 Task: Write the Email "softage.1@softage.net" Under New Vendor in New Bill.
Action: Mouse moved to (109, 15)
Screenshot: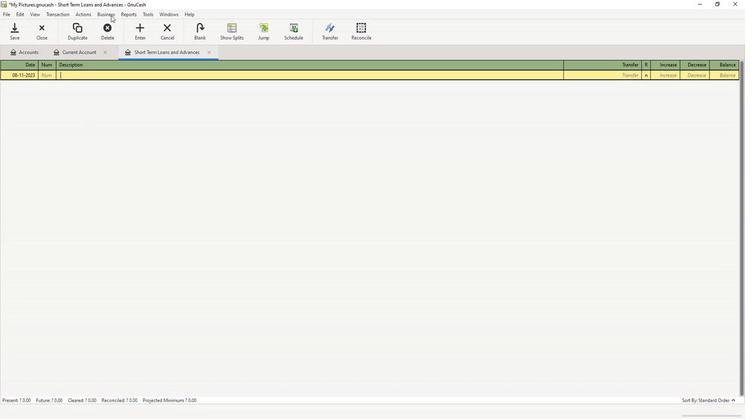 
Action: Mouse pressed left at (109, 15)
Screenshot: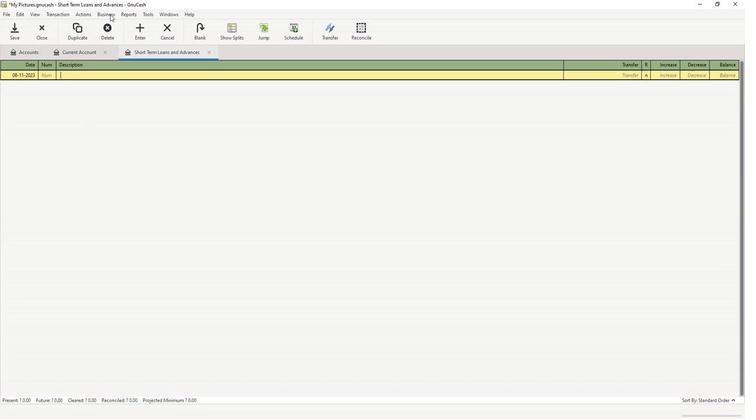 
Action: Mouse moved to (121, 34)
Screenshot: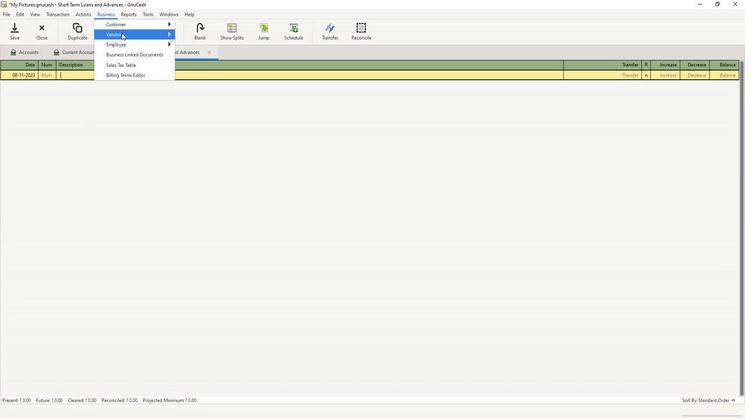 
Action: Mouse pressed left at (121, 34)
Screenshot: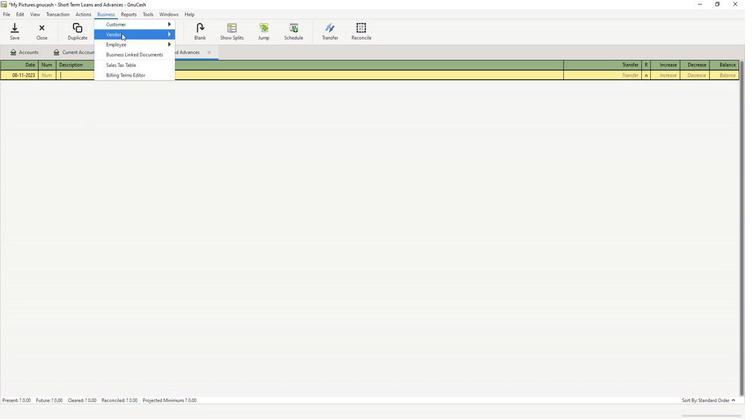 
Action: Mouse moved to (201, 65)
Screenshot: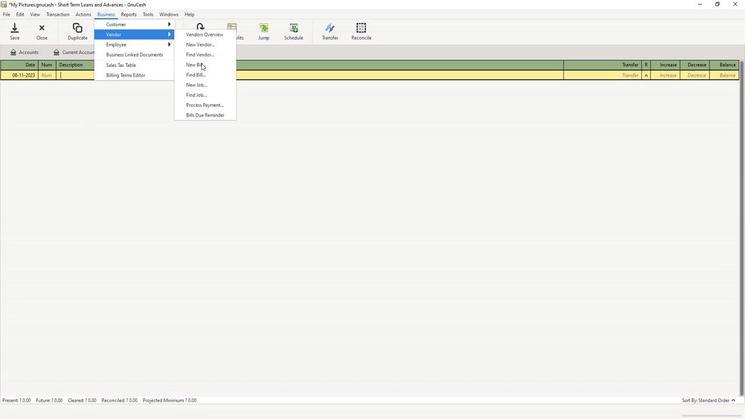 
Action: Mouse pressed left at (201, 65)
Screenshot: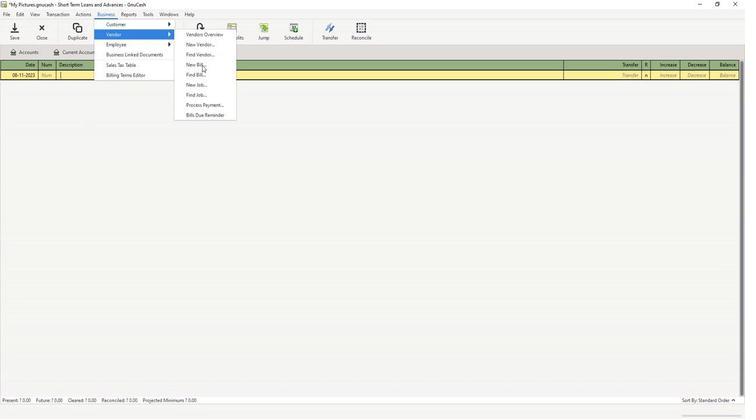 
Action: Mouse moved to (413, 199)
Screenshot: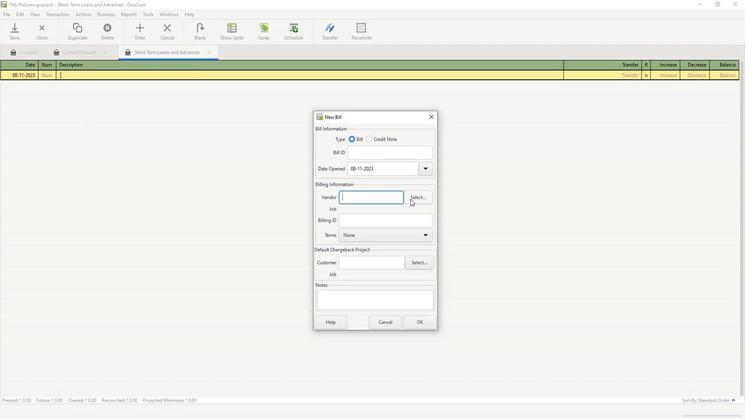 
Action: Mouse pressed left at (413, 199)
Screenshot: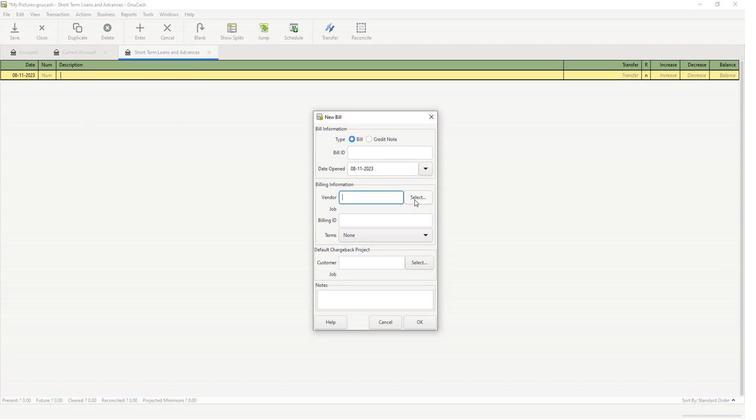 
Action: Mouse moved to (393, 273)
Screenshot: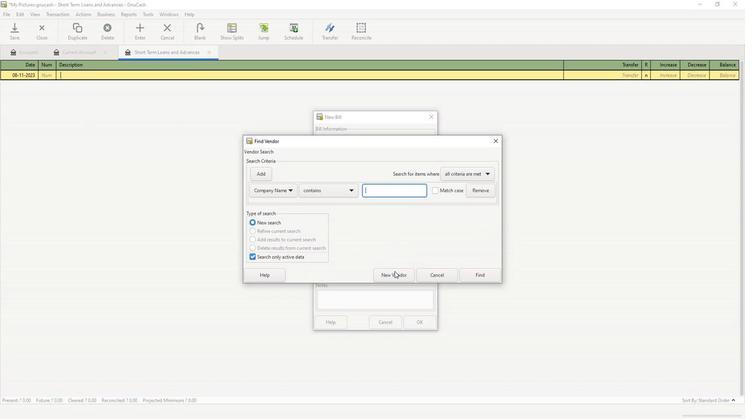 
Action: Mouse pressed left at (393, 273)
Screenshot: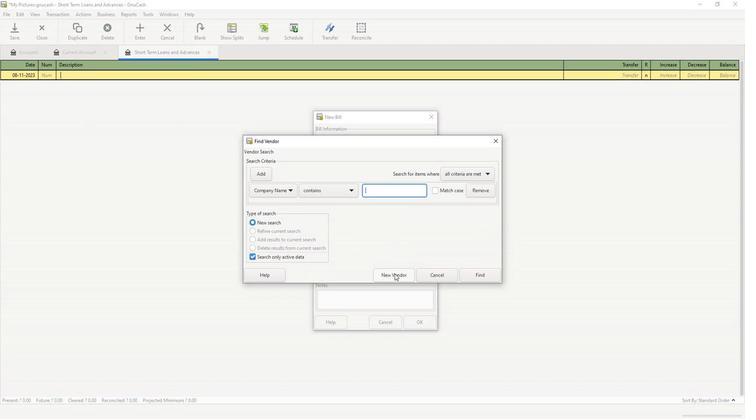 
Action: Mouse moved to (357, 290)
Screenshot: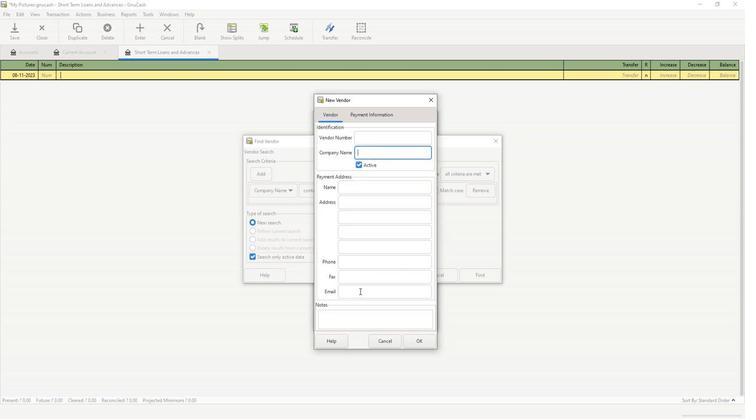 
Action: Mouse pressed left at (357, 290)
Screenshot: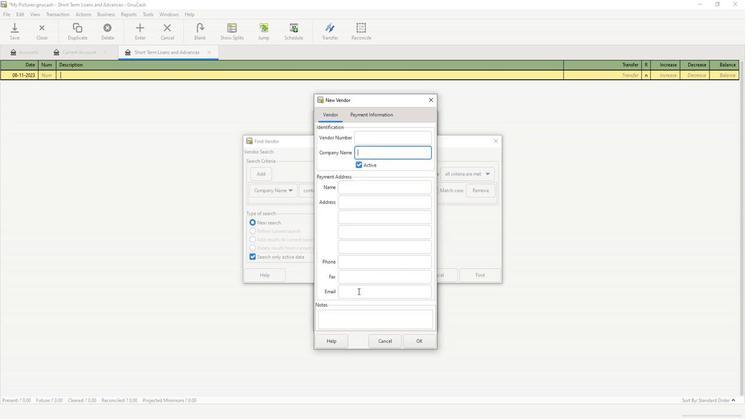 
Action: Key pressed <Key.caps_lock>S<Key.caps_lock>oftage.1<Key.shift>@softage.net
Screenshot: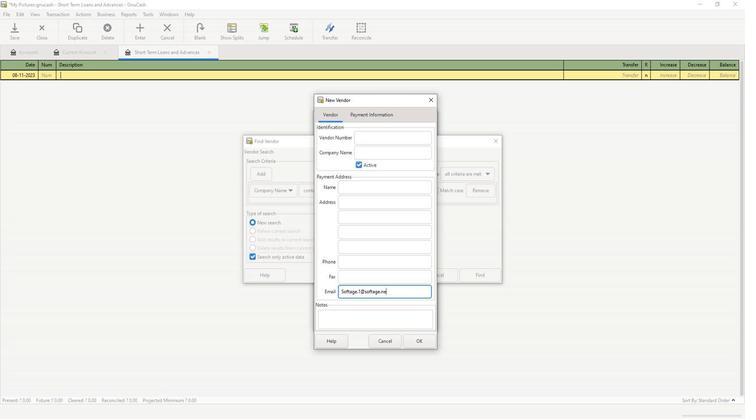 
Action: Mouse moved to (417, 343)
Screenshot: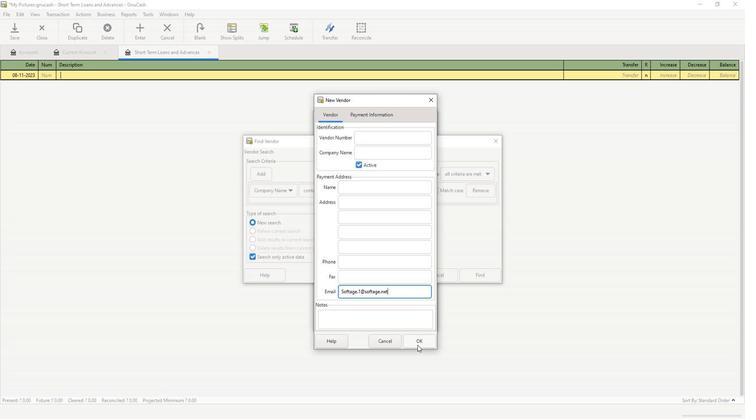 
